 Task: Set the due date for tomorrow.
Action: Mouse moved to (670, 212)
Screenshot: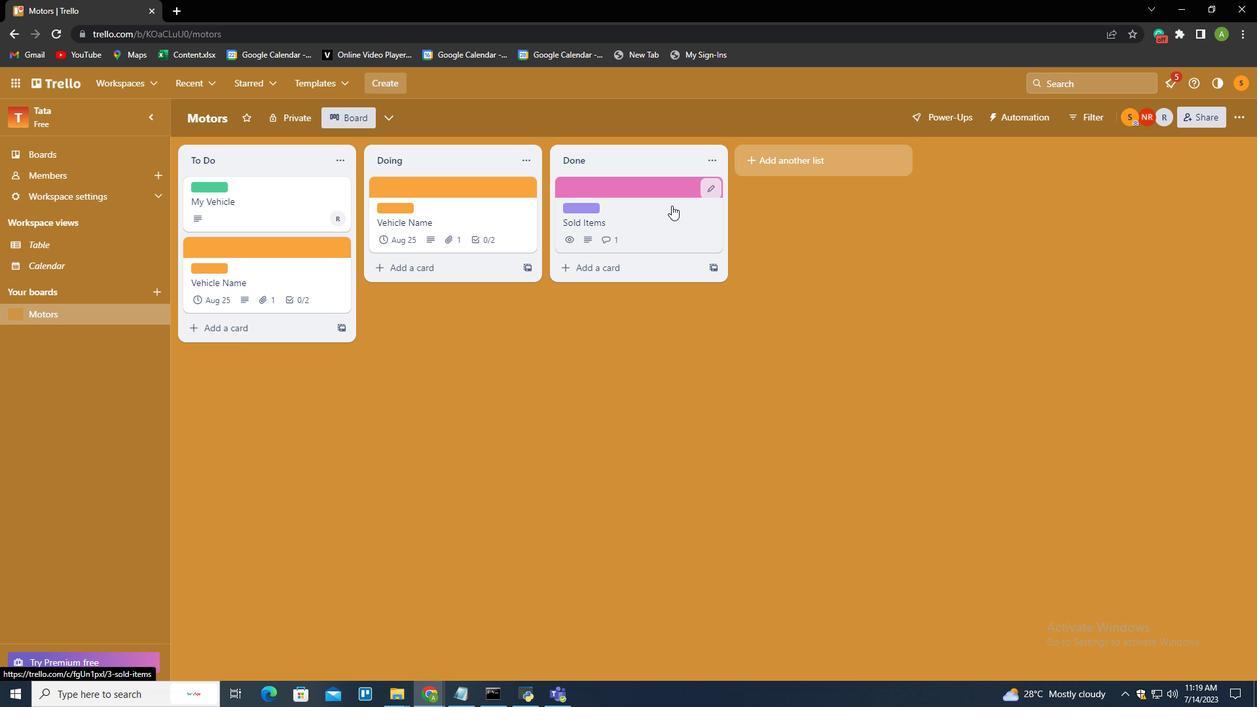 
Action: Mouse pressed left at (670, 212)
Screenshot: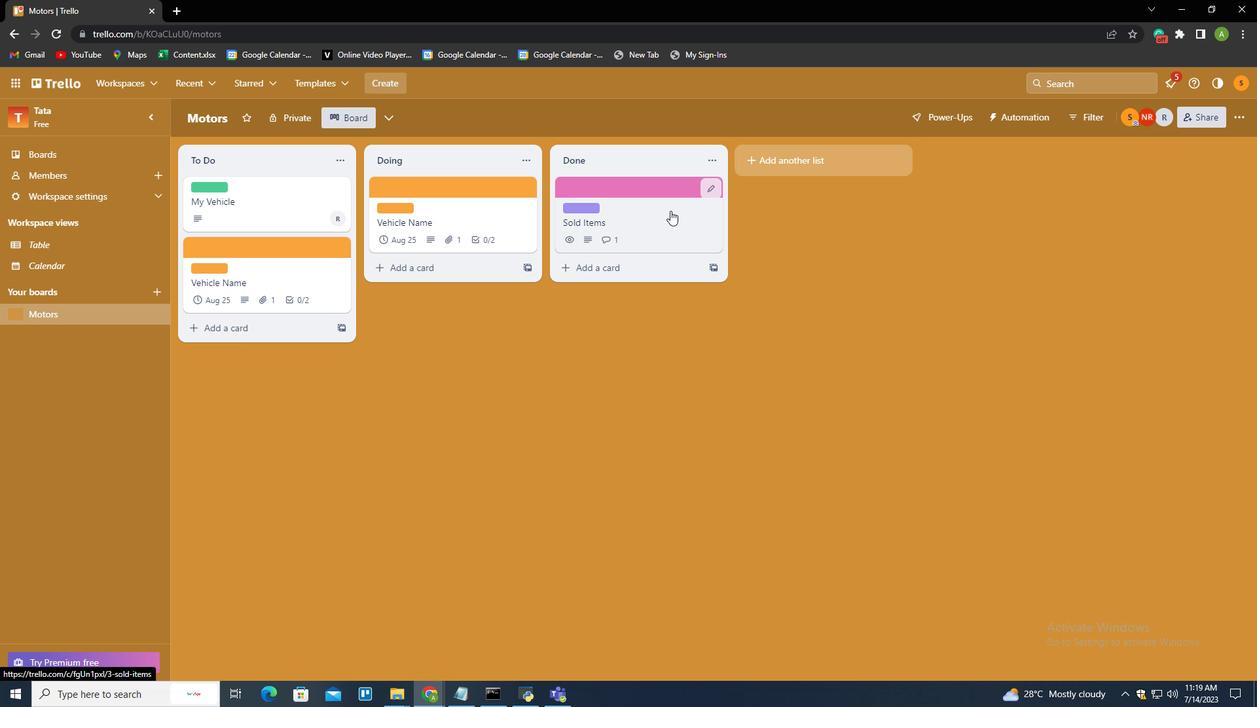 
Action: Mouse moved to (792, 381)
Screenshot: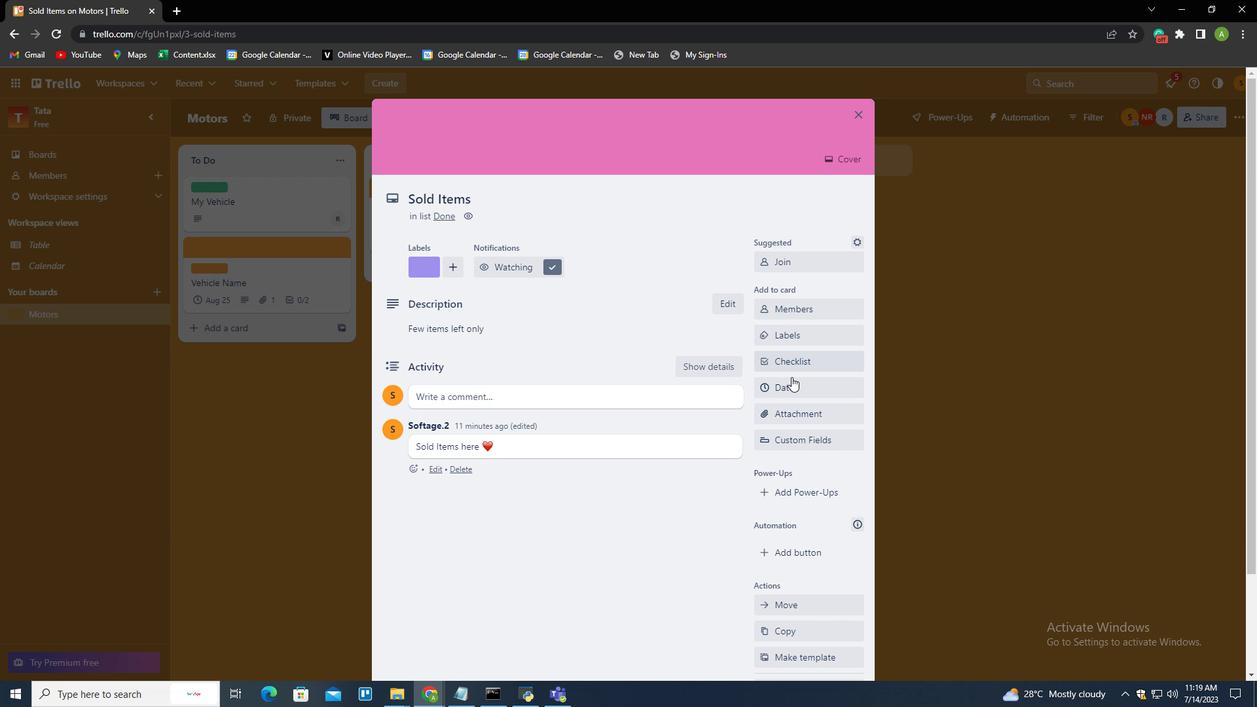 
Action: Mouse pressed left at (792, 381)
Screenshot: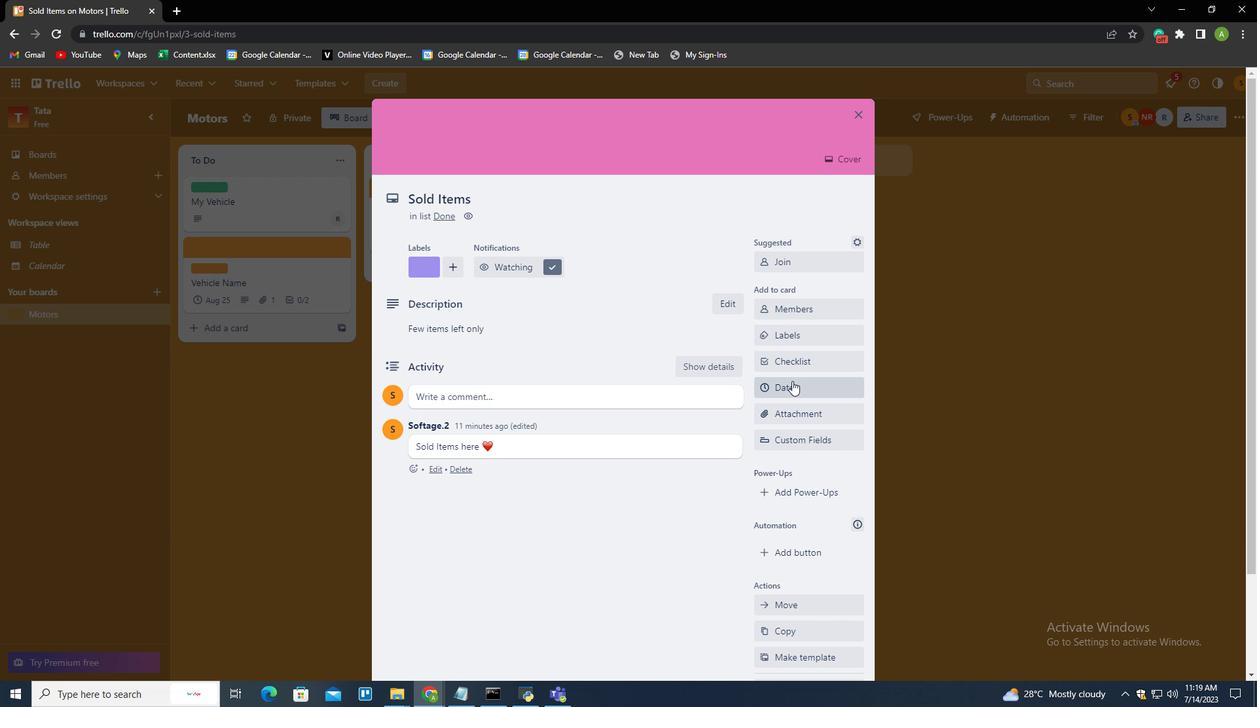
Action: Mouse moved to (833, 438)
Screenshot: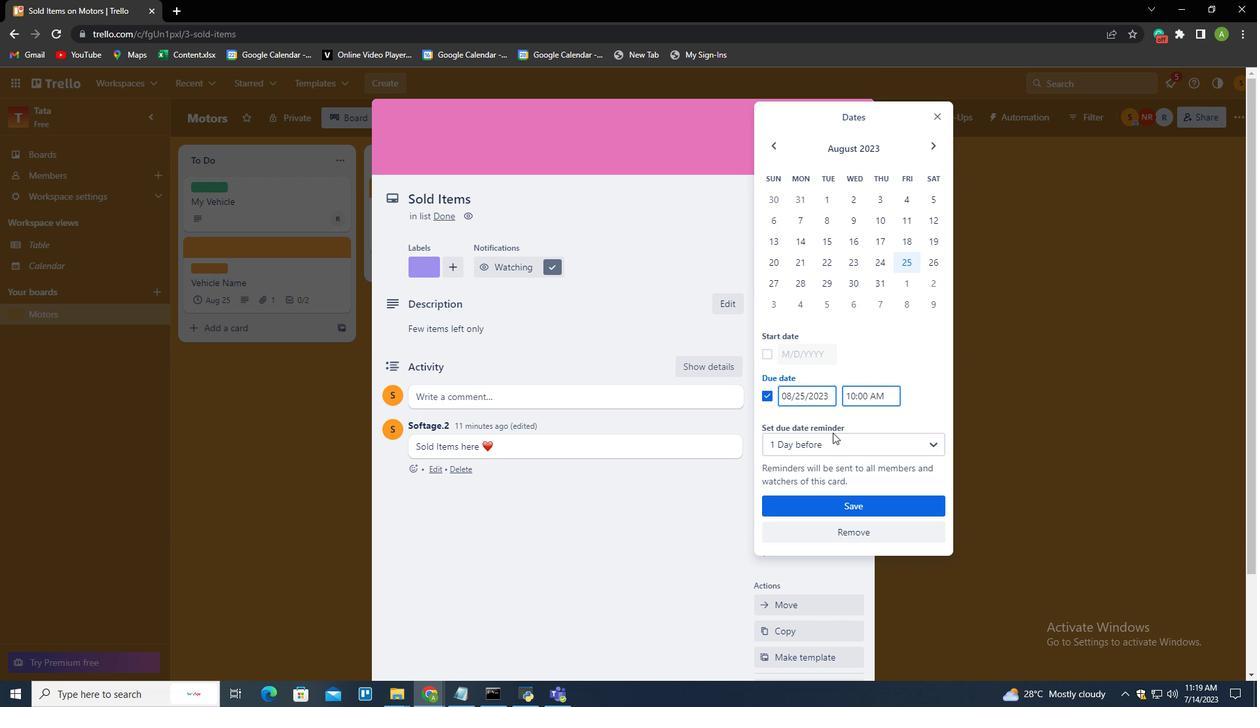 
Action: Mouse pressed left at (833, 438)
Screenshot: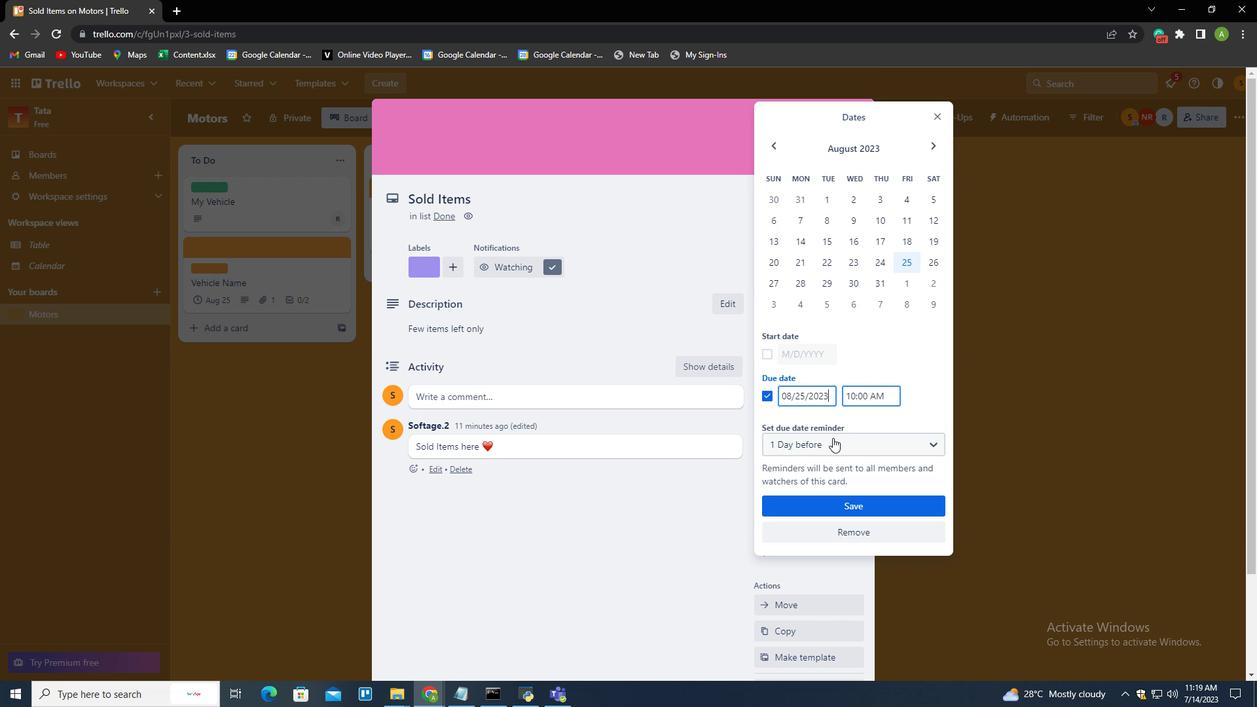 
Action: Mouse pressed left at (833, 438)
Screenshot: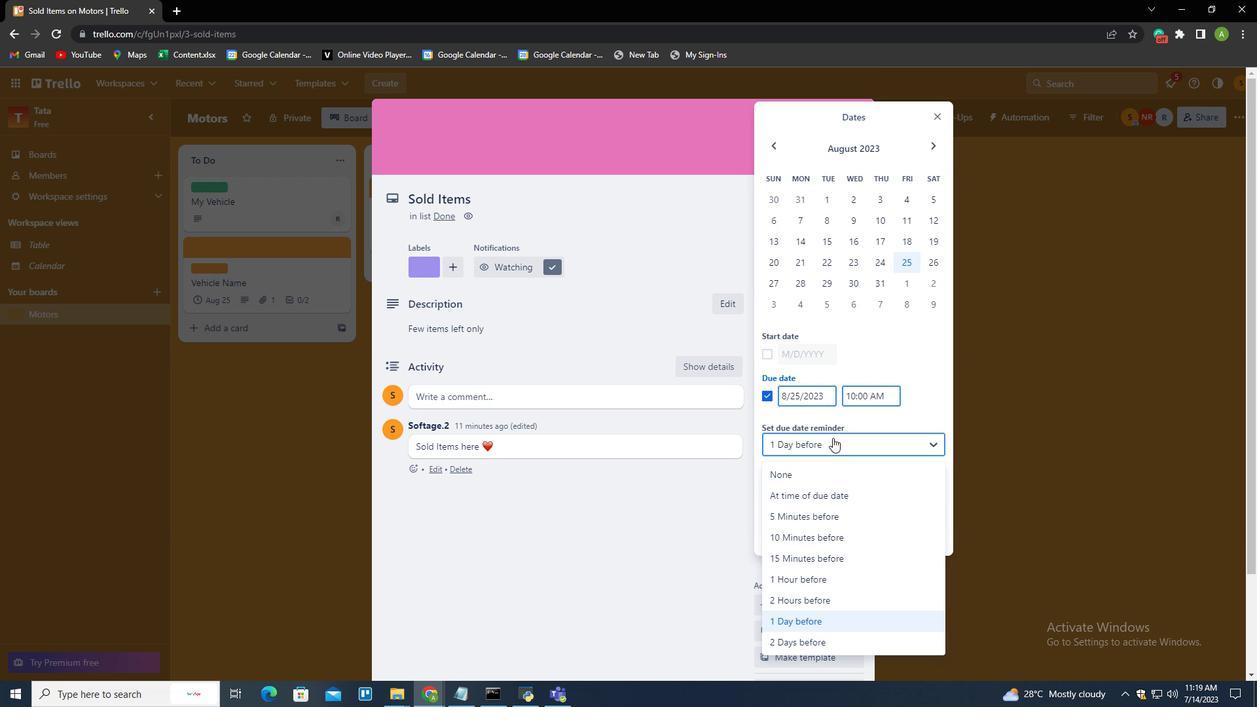 
Action: Mouse moved to (931, 256)
Screenshot: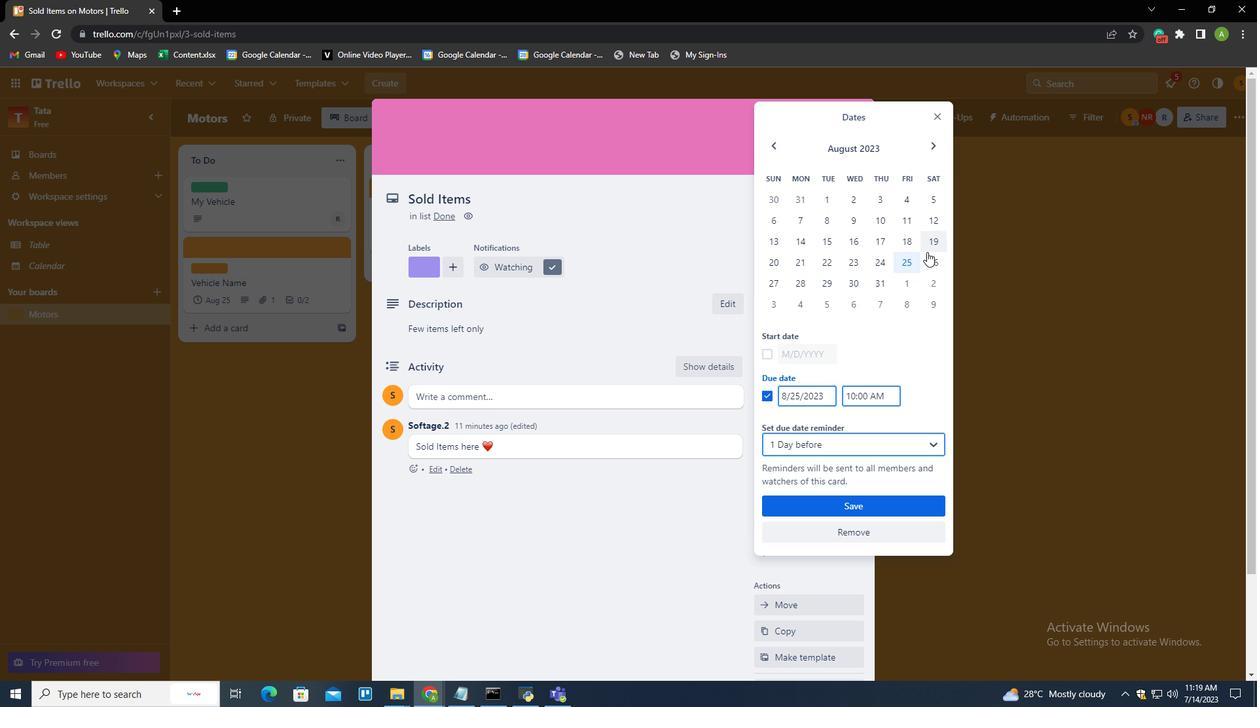 
Action: Mouse pressed left at (931, 256)
Screenshot: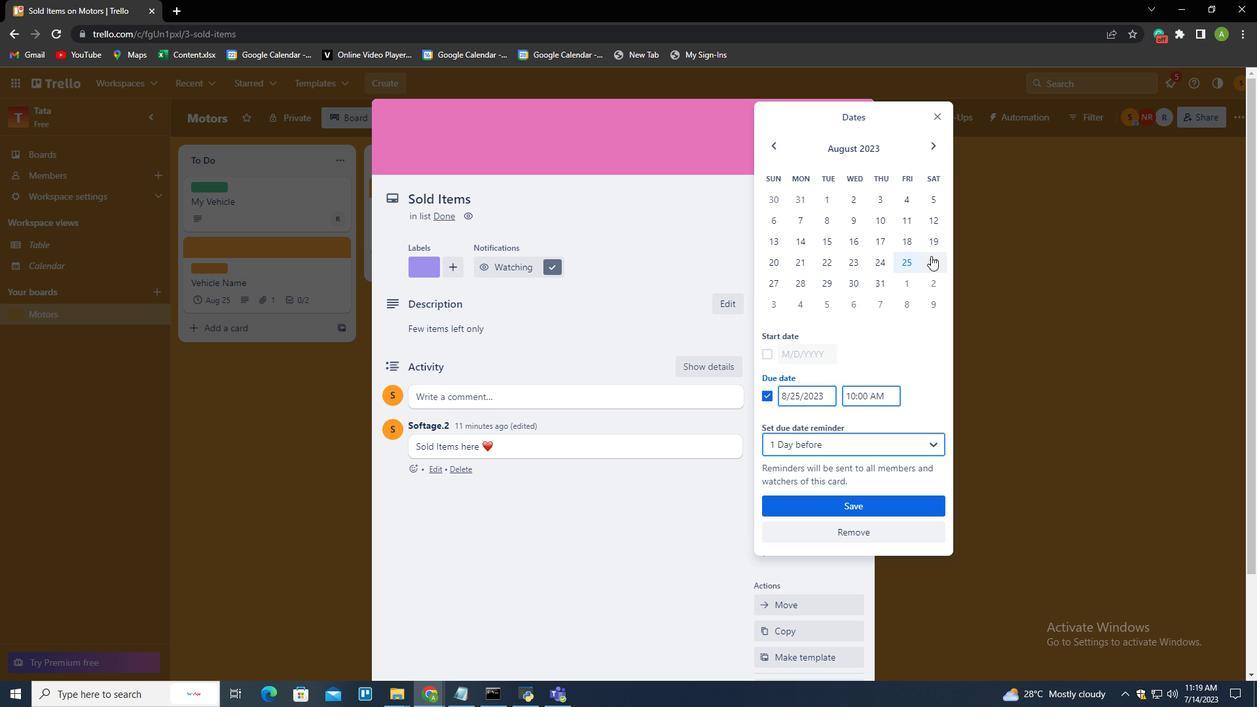 
Action: Mouse moved to (866, 503)
Screenshot: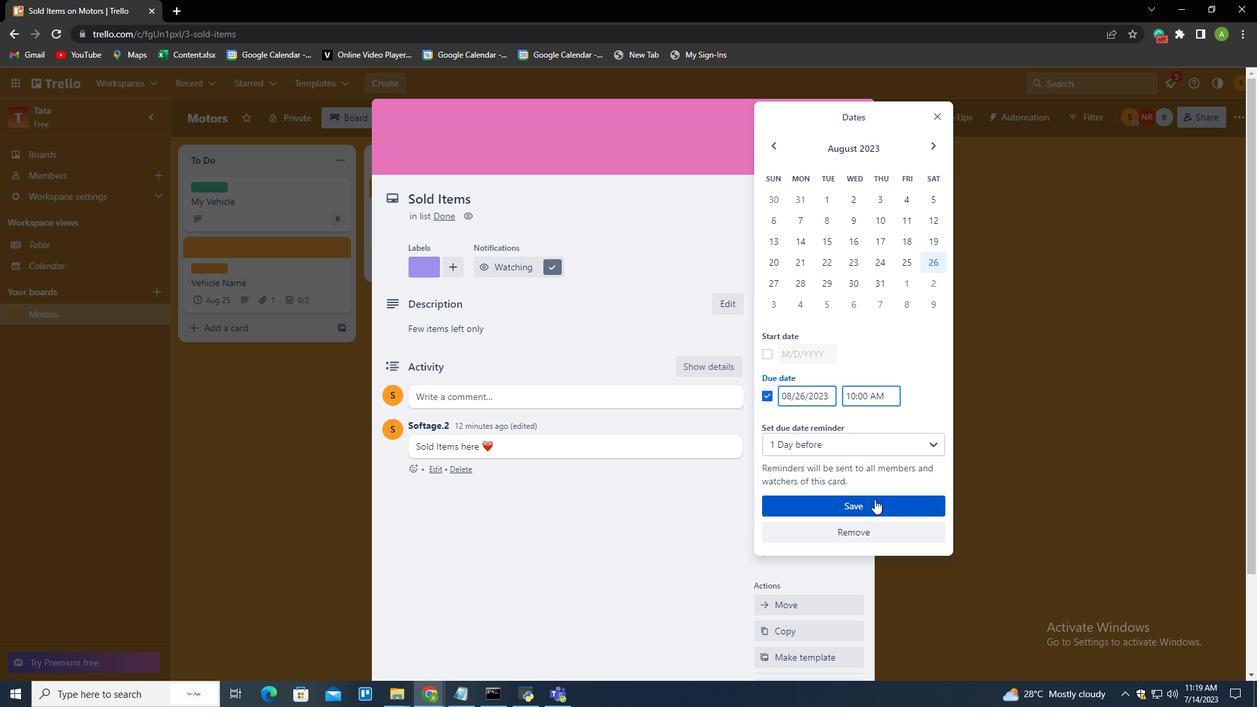 
Action: Mouse pressed left at (866, 503)
Screenshot: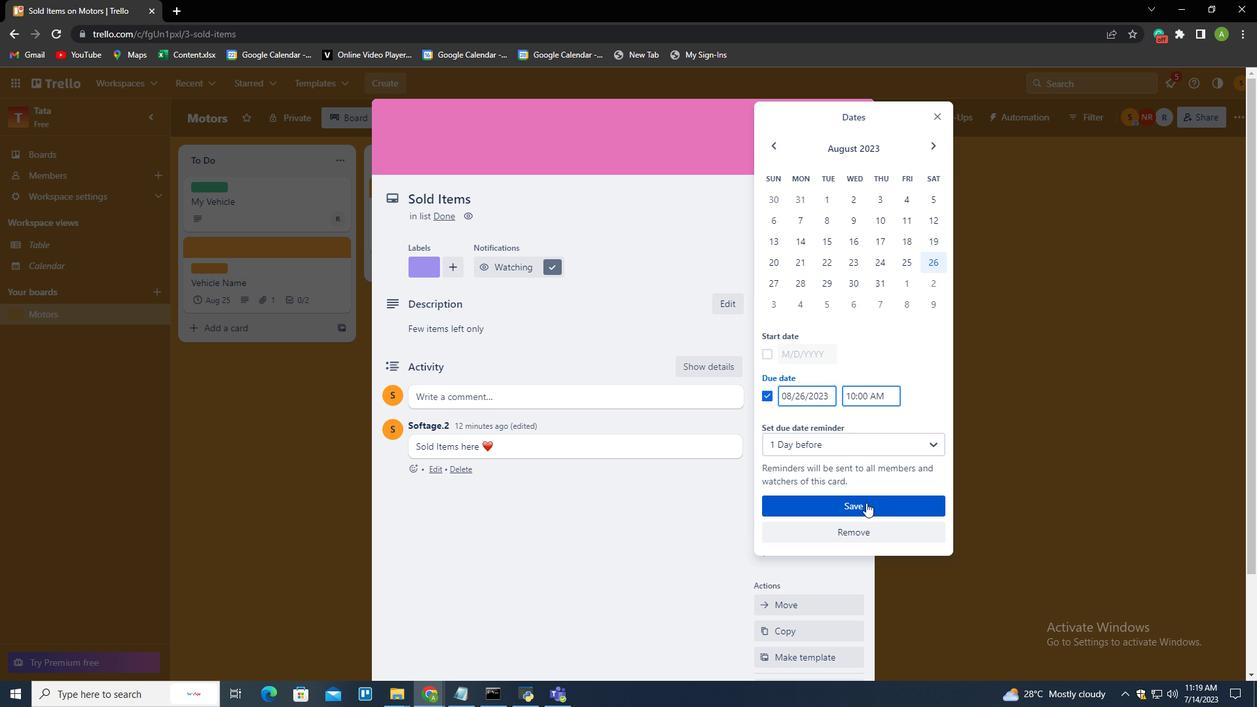 
Action: Mouse moved to (989, 455)
Screenshot: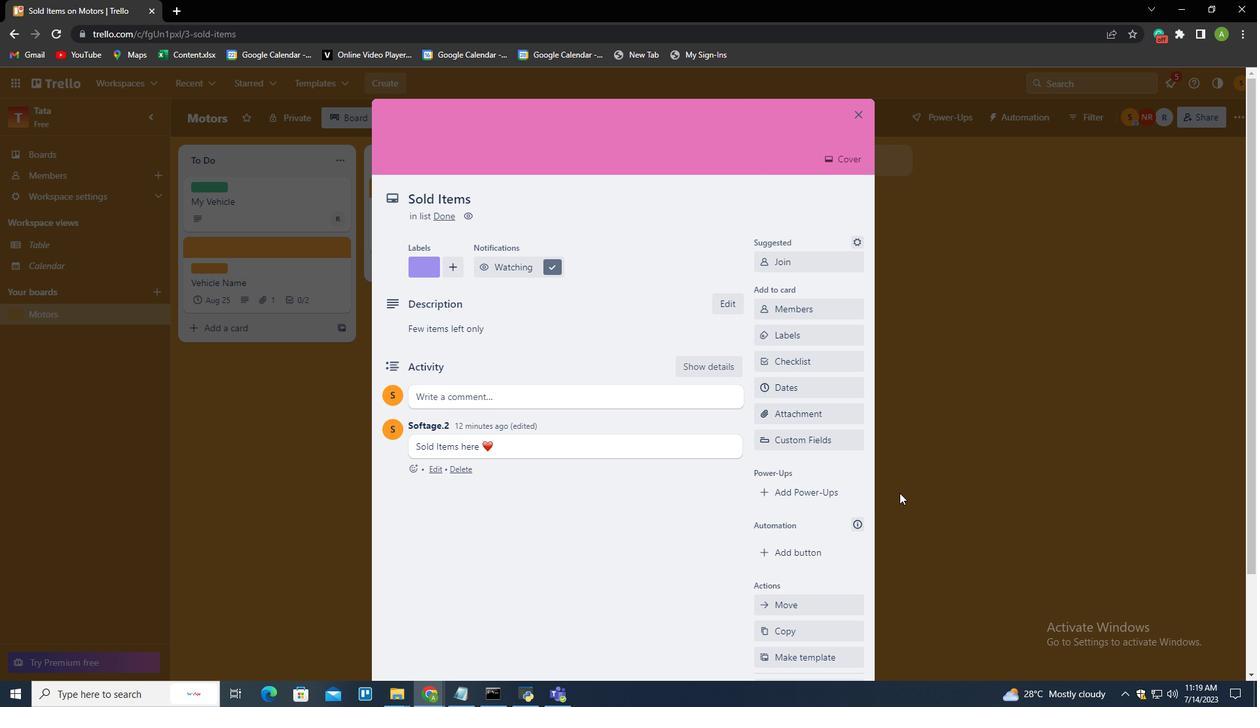 
Action: Mouse pressed left at (989, 455)
Screenshot: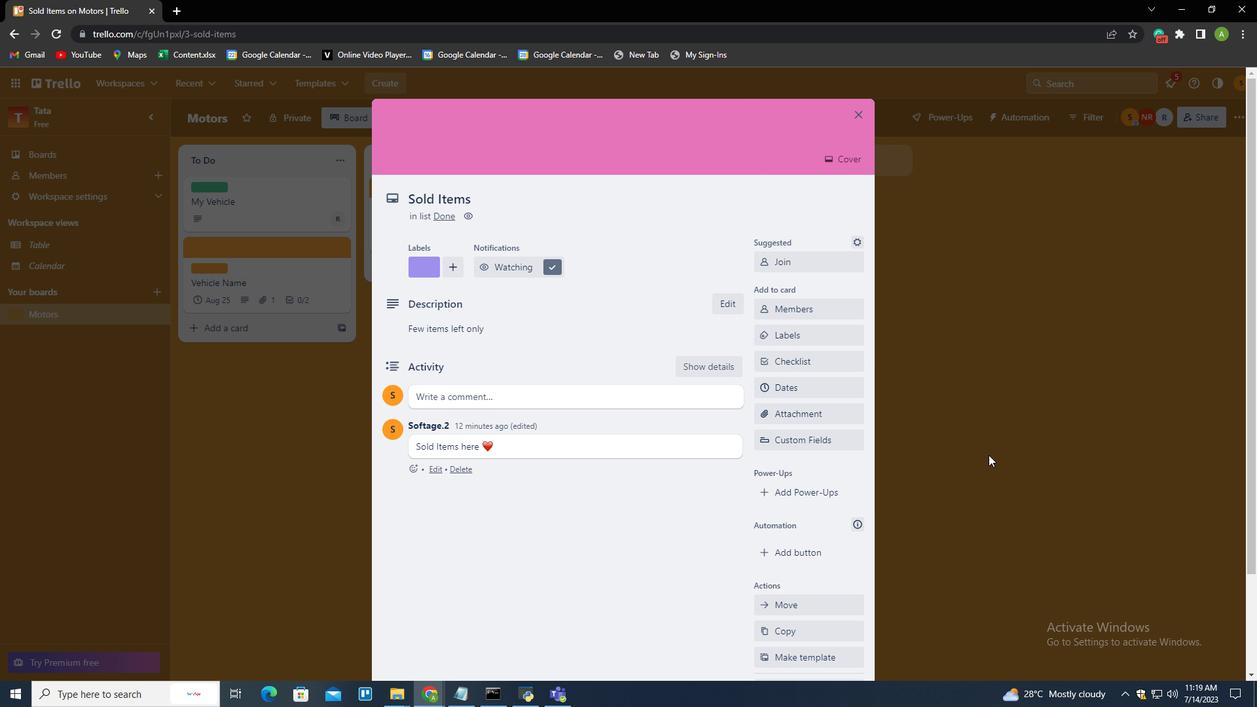 
